 Task: Create in the project Whiteboard in Backlog an issue 'Upgrade the front-end framework of a web application to improve responsiveness and user interface design', assign it to team member softage.2@softage.net and change the status to IN PROGRESS.
Action: Mouse moved to (317, 241)
Screenshot: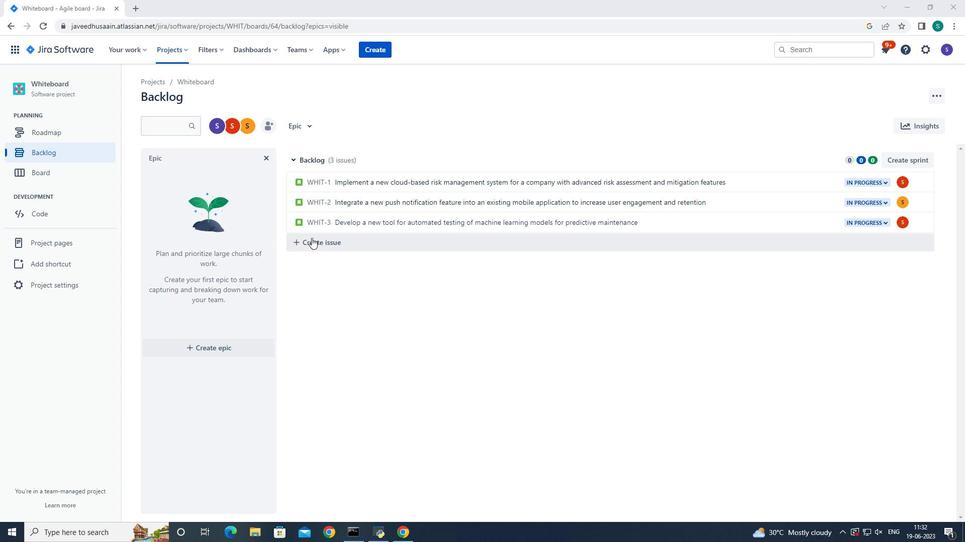 
Action: Mouse pressed left at (317, 241)
Screenshot: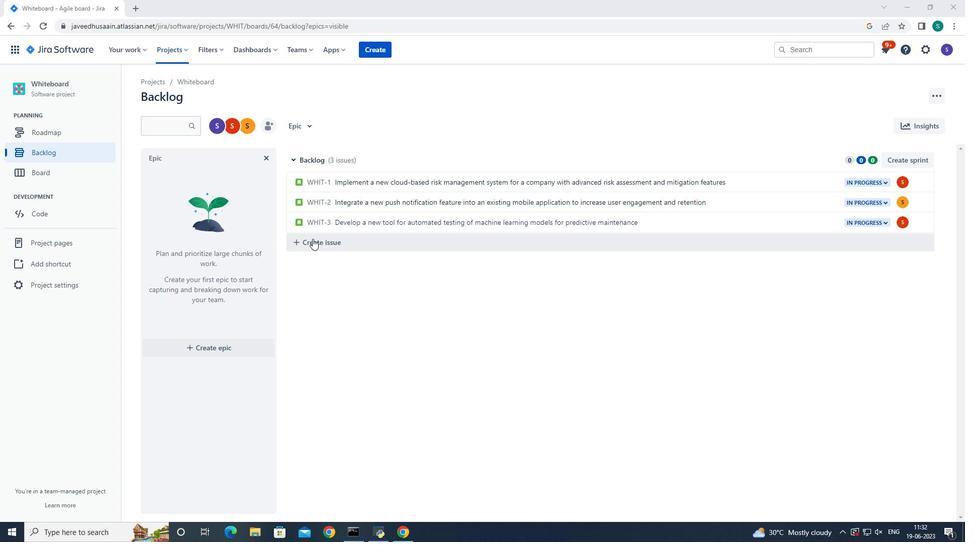 
Action: Mouse moved to (333, 242)
Screenshot: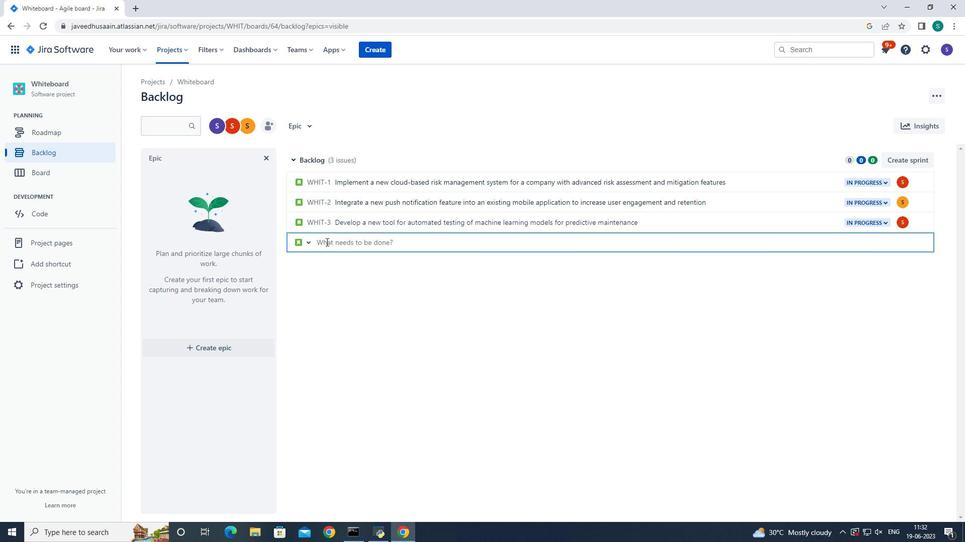 
Action: Mouse pressed left at (333, 242)
Screenshot: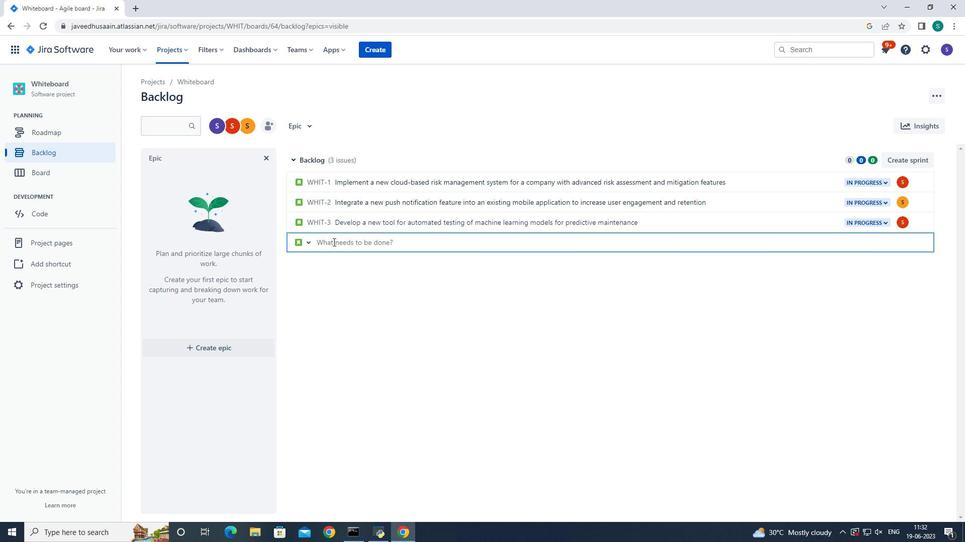 
Action: Key pressed <Key.shift><Key.shift>Upge<Key.backspace>rade<Key.space>the<Key.space>front<Key.space><Key.backspace>-end<Key.space>framework<Key.space>of<Key.space>a<Key.space>web<Key.space>application<Key.space>to<Key.space>improve<Key.space>responsiveness<Key.space>and<Key.space>user<Key.space>interface<Key.space>design<Key.enter>
Screenshot: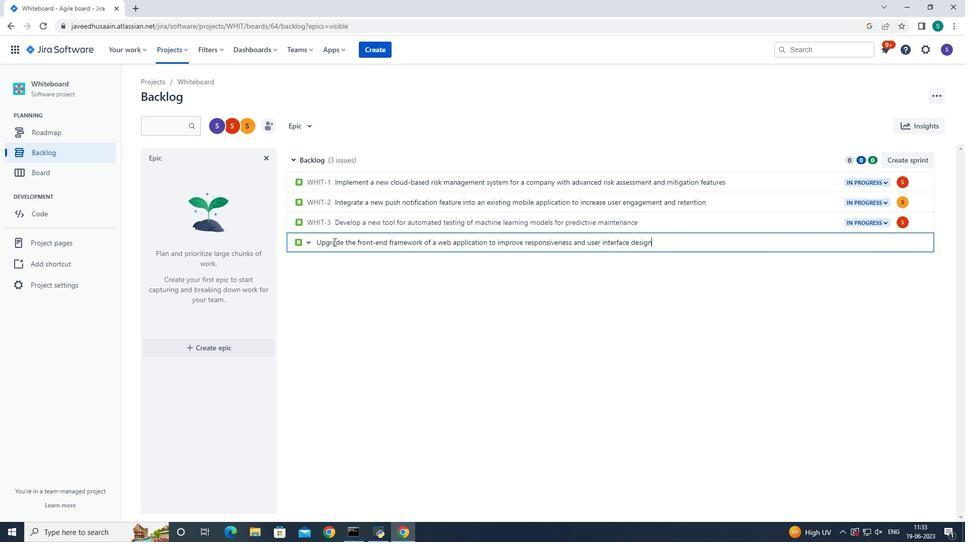 
Action: Mouse moved to (900, 243)
Screenshot: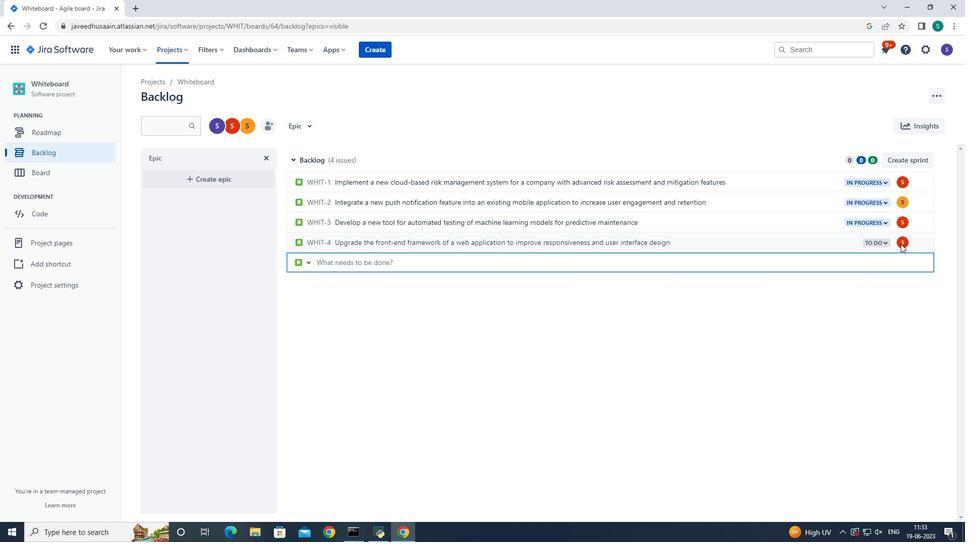 
Action: Mouse pressed left at (900, 243)
Screenshot: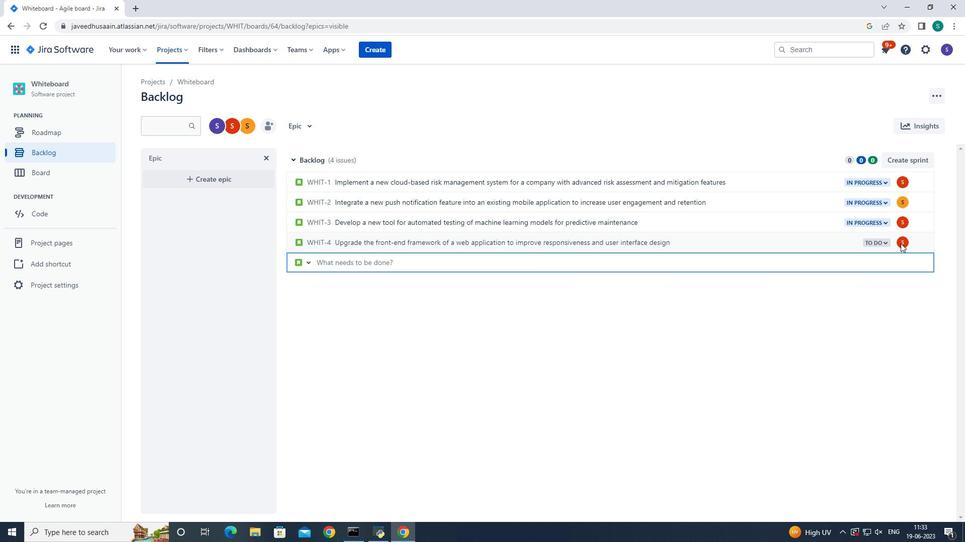 
Action: Mouse pressed left at (900, 243)
Screenshot: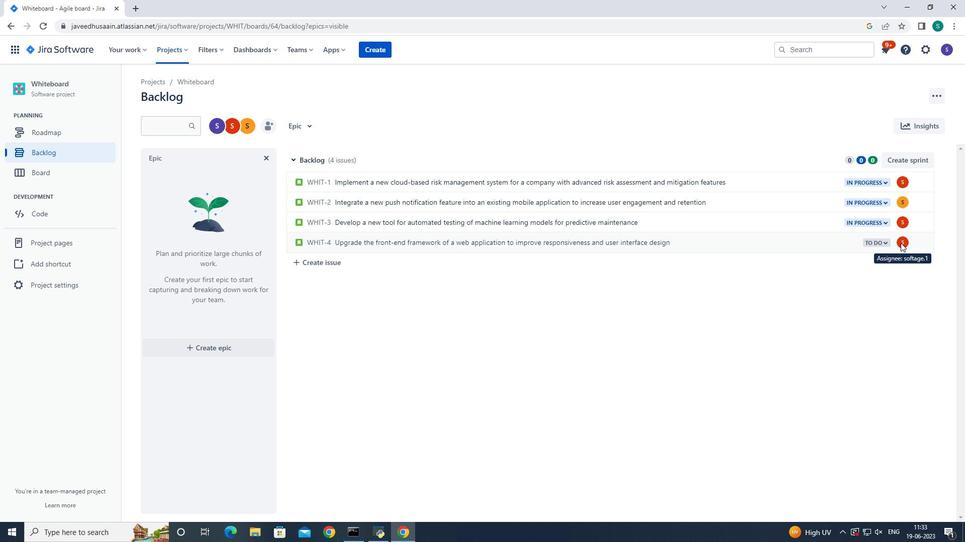 
Action: Mouse moved to (899, 244)
Screenshot: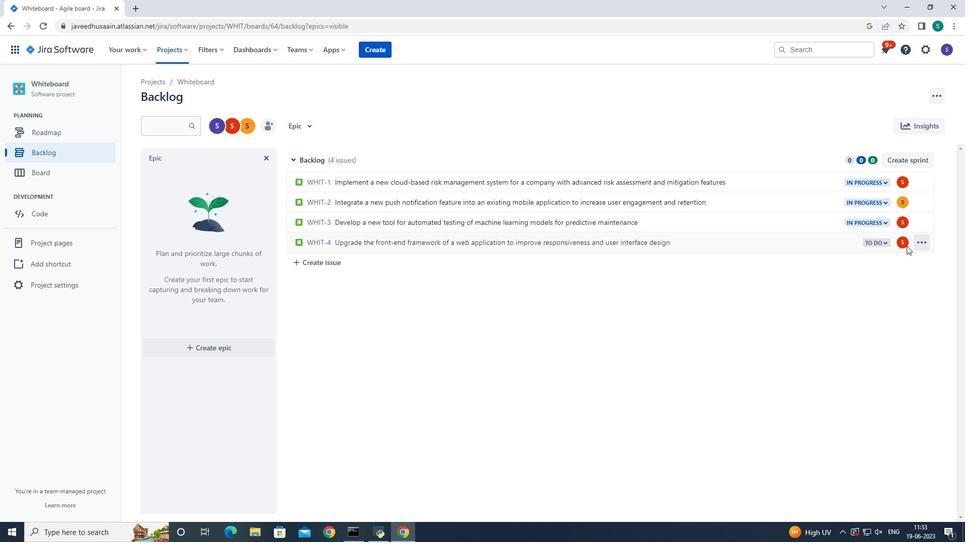 
Action: Mouse pressed left at (899, 244)
Screenshot: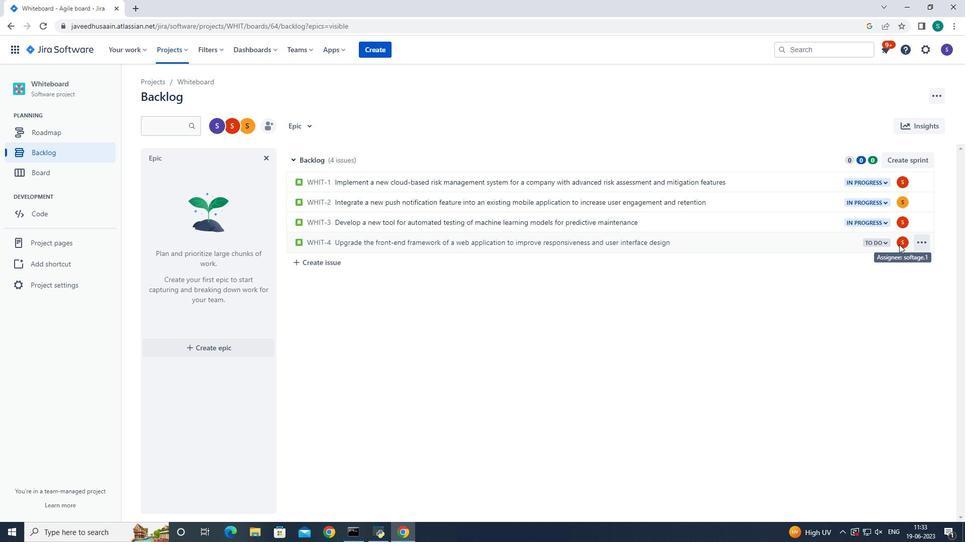 
Action: Mouse moved to (818, 276)
Screenshot: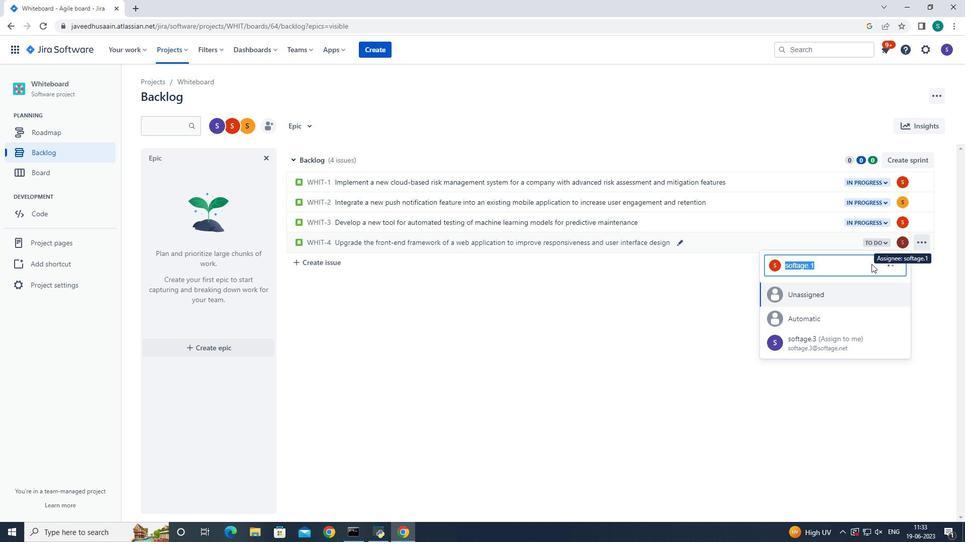 
Action: Key pressed <Key.backspace>softage.2<Key.shift>@softage.net
Screenshot: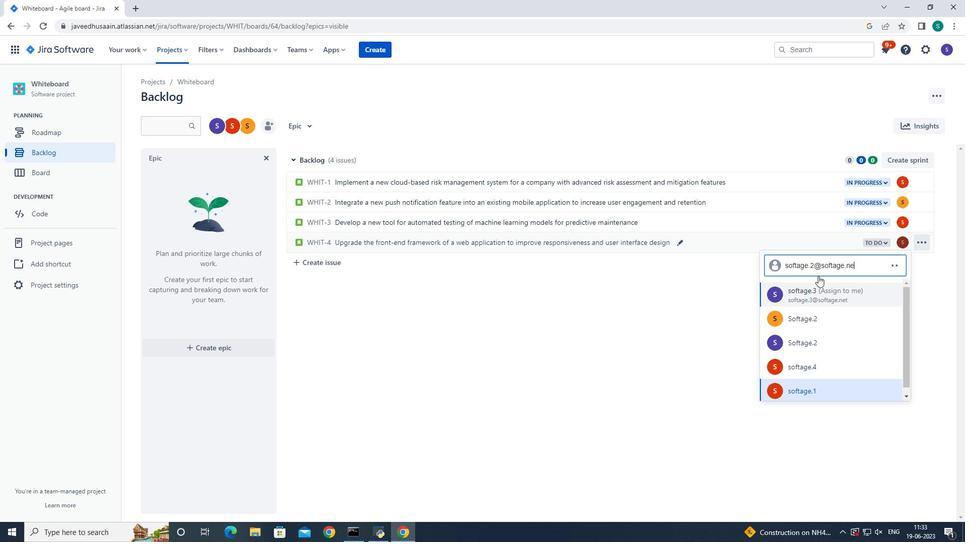 
Action: Mouse moved to (803, 299)
Screenshot: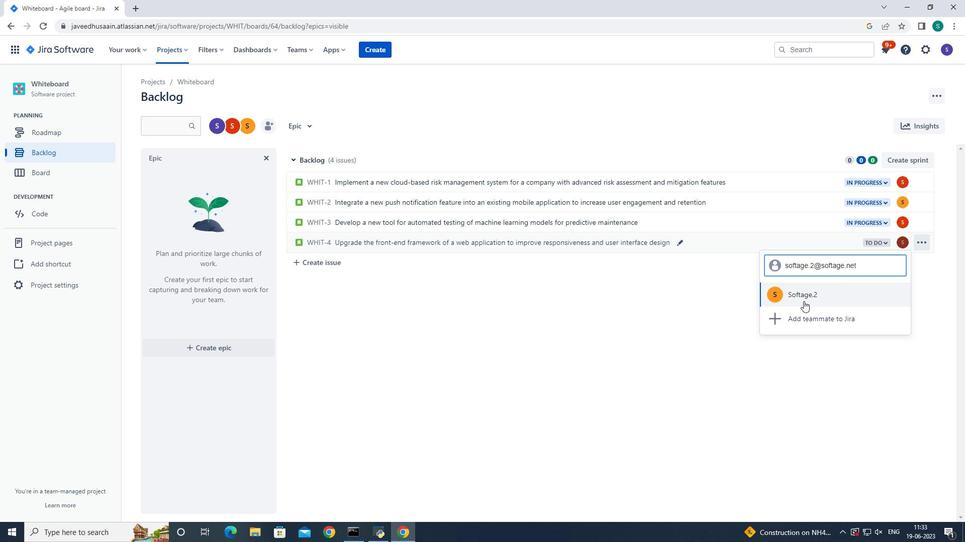 
Action: Mouse pressed left at (803, 299)
Screenshot: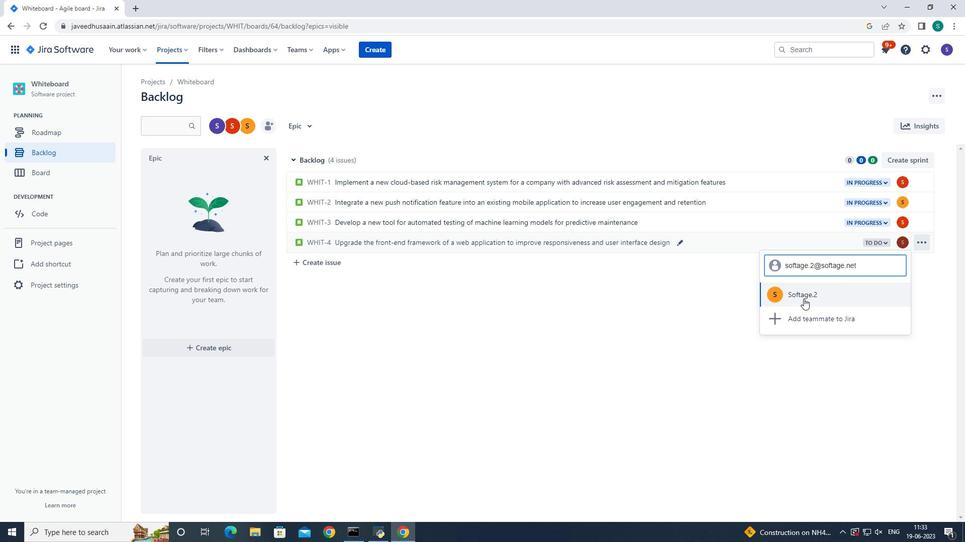 
Action: Mouse moved to (883, 244)
Screenshot: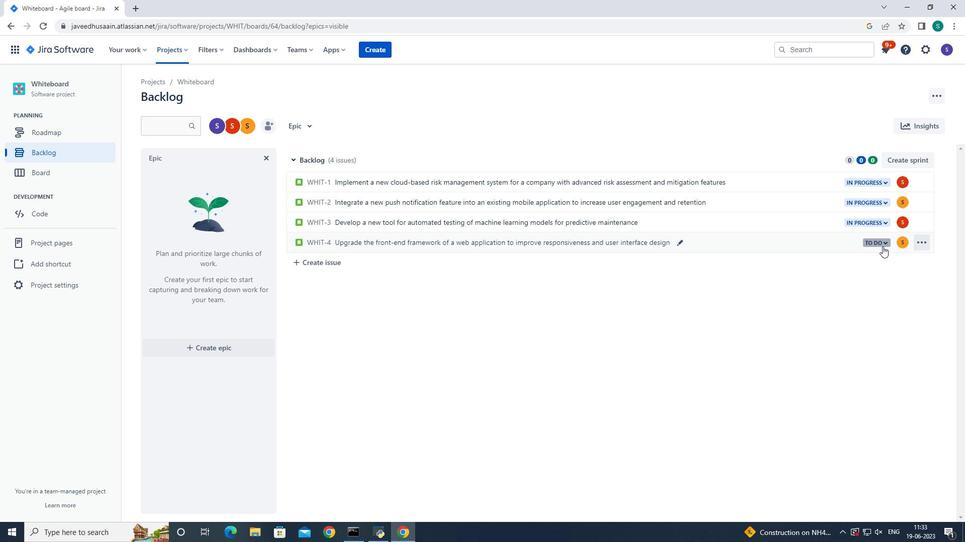 
Action: Mouse pressed left at (883, 244)
Screenshot: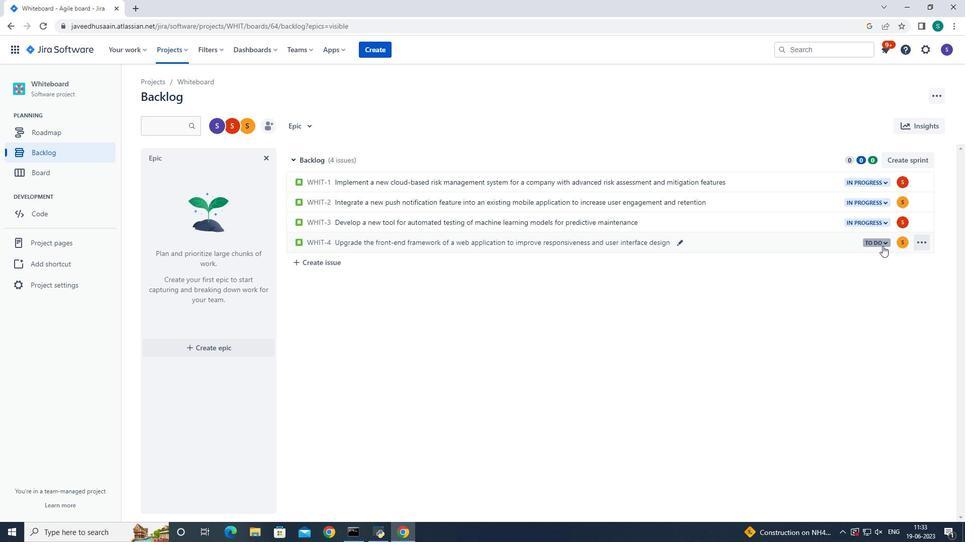 
Action: Mouse moved to (803, 261)
Screenshot: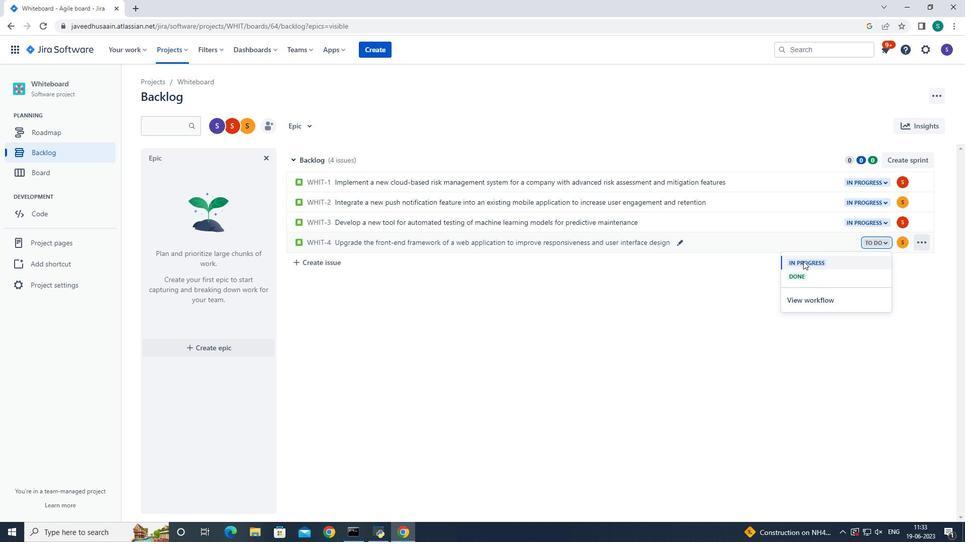 
Action: Mouse pressed left at (803, 261)
Screenshot: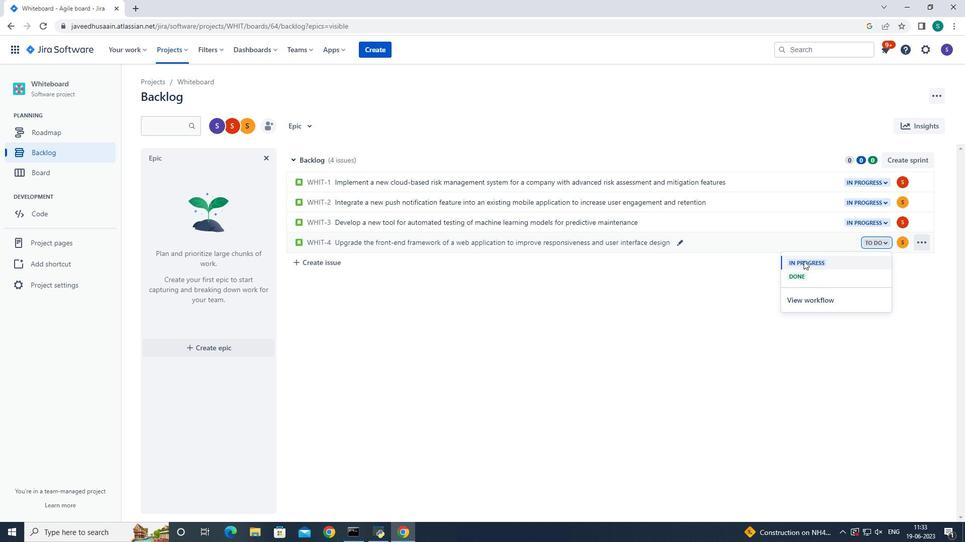 
